 Task: Find the distance between Boston and New England Aquarium.
Action: Mouse moved to (244, 60)
Screenshot: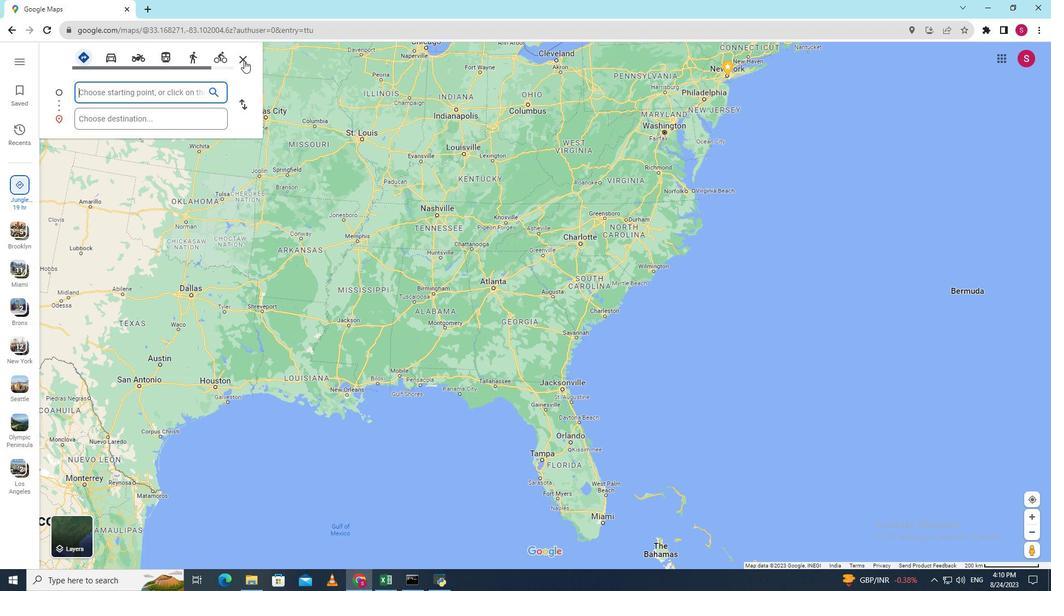 
Action: Mouse pressed left at (244, 60)
Screenshot: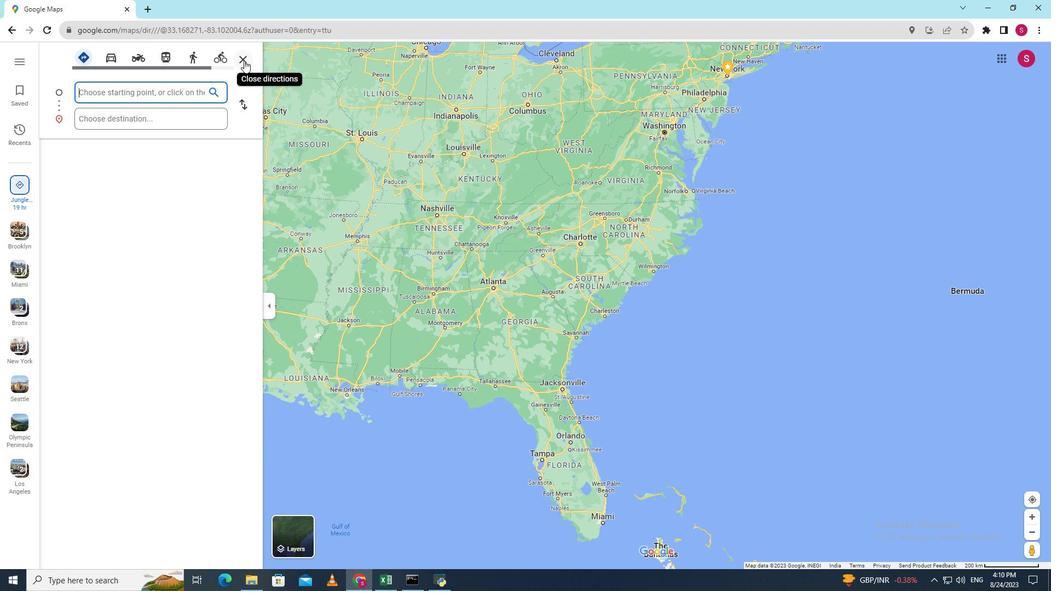 
Action: Key pressed <Key.shift><Key.shift><Key.shift><Key.shift><Key.shift><Key.shift><Key.shift><Key.shift><Key.shift><Key.shift><Key.shift><Key.shift>Boston
Screenshot: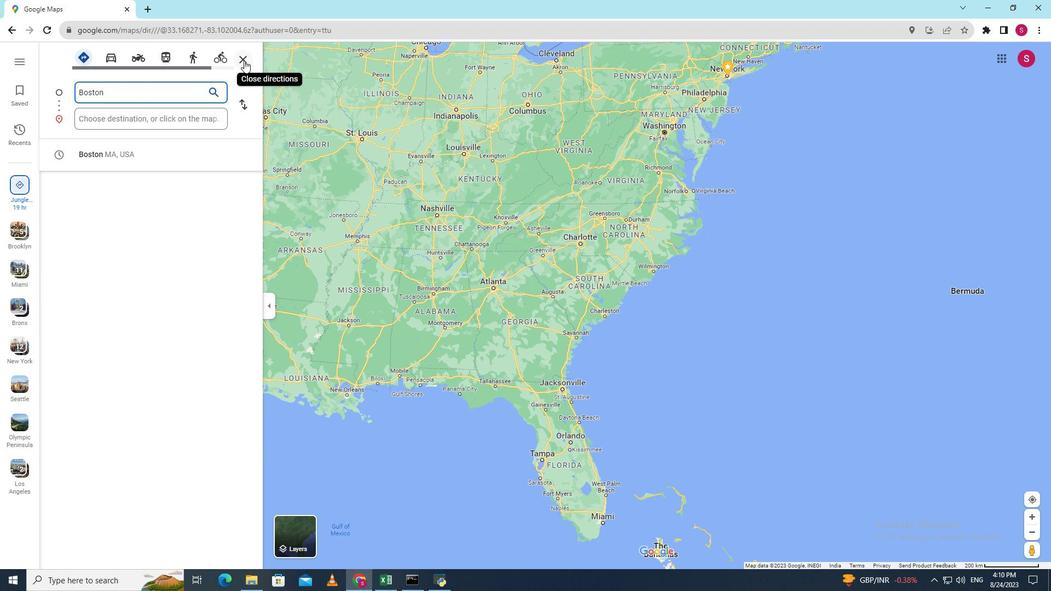 
Action: Mouse moved to (175, 118)
Screenshot: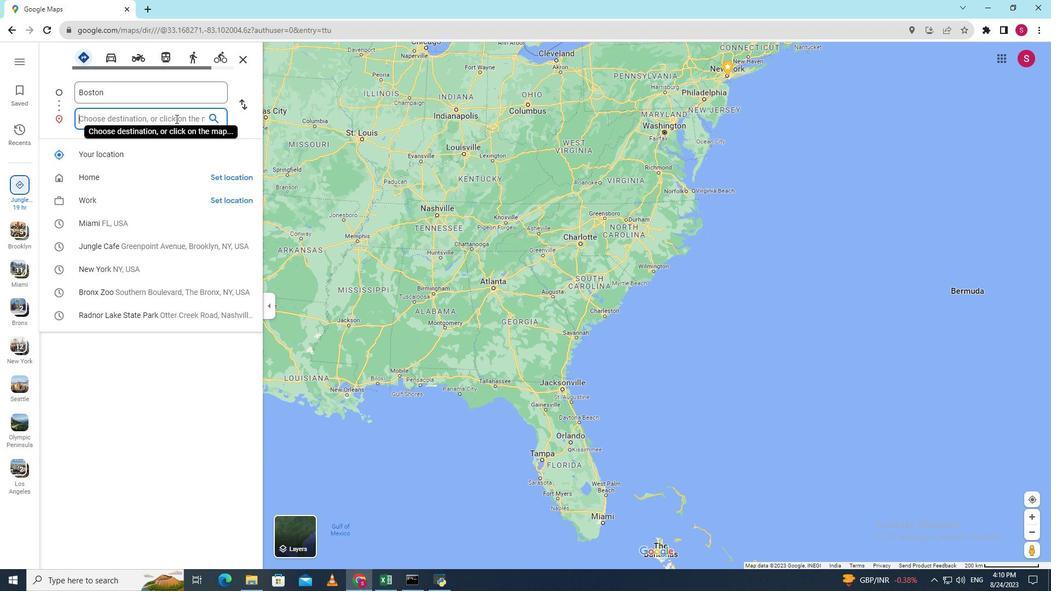 
Action: Mouse pressed left at (175, 118)
Screenshot: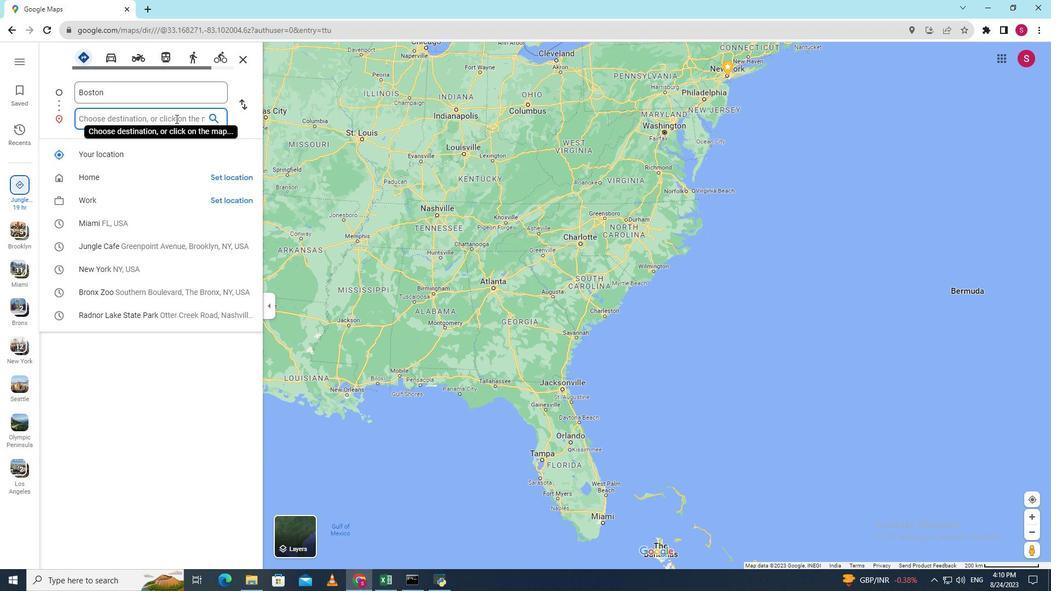 
Action: Key pressed <Key.shift><Key.shift><Key.shift><Key.shift><Key.shift><Key.shift><Key.shift><Key.shift><Key.shift><Key.shift><Key.shift><Key.shift><Key.shift><Key.shift><Key.shift><Key.shift><Key.shift>New<Key.space><Key.shift>Englandf<Key.space><Key.shift>Aquarium<Key.enter>
Screenshot: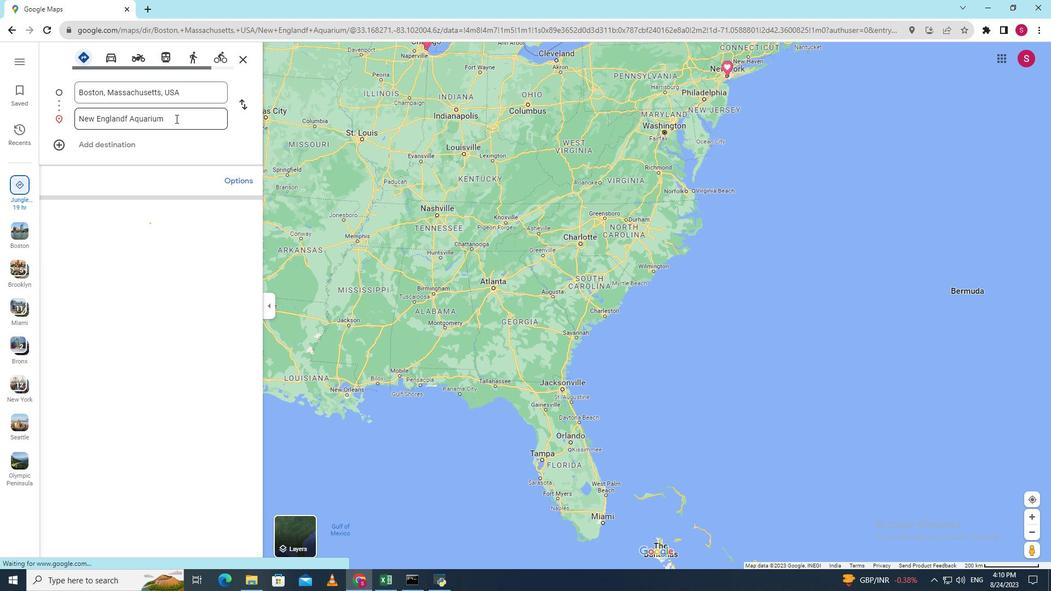 
Action: Mouse moved to (466, 349)
Screenshot: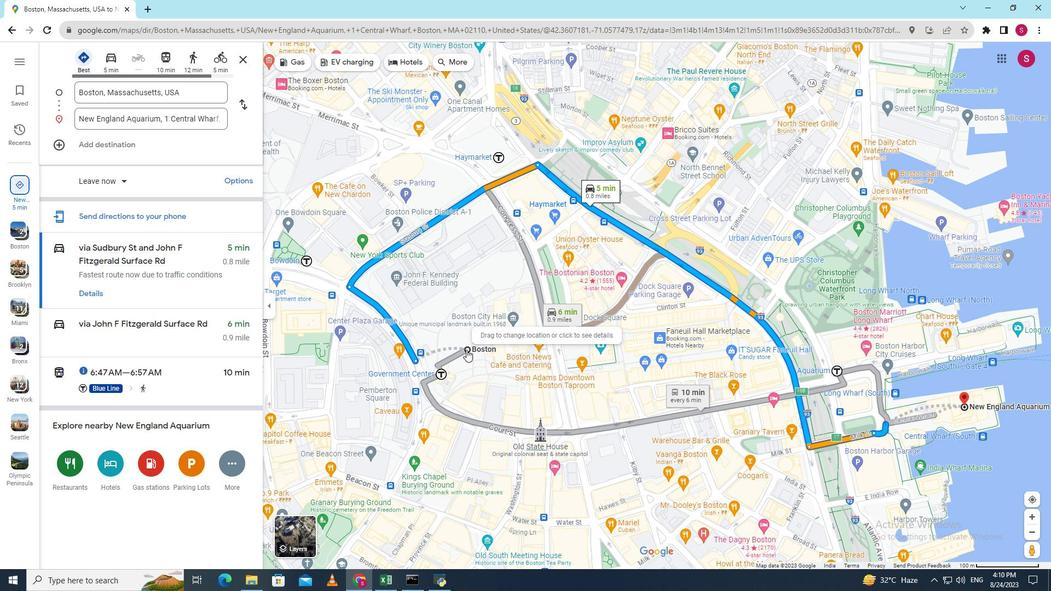 
Action: Mouse pressed right at (466, 349)
Screenshot: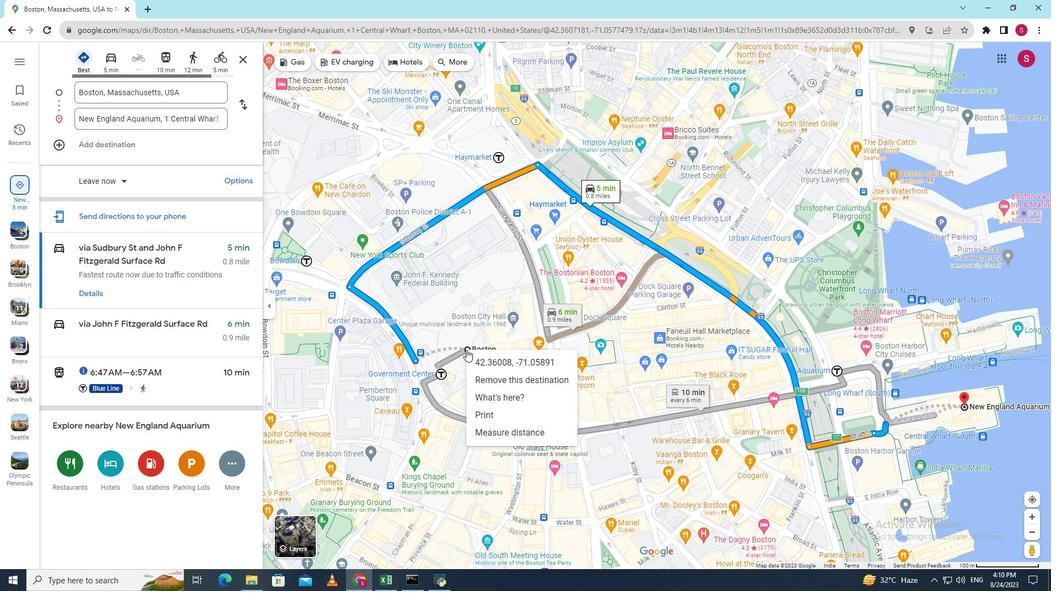 
Action: Mouse moved to (503, 433)
Screenshot: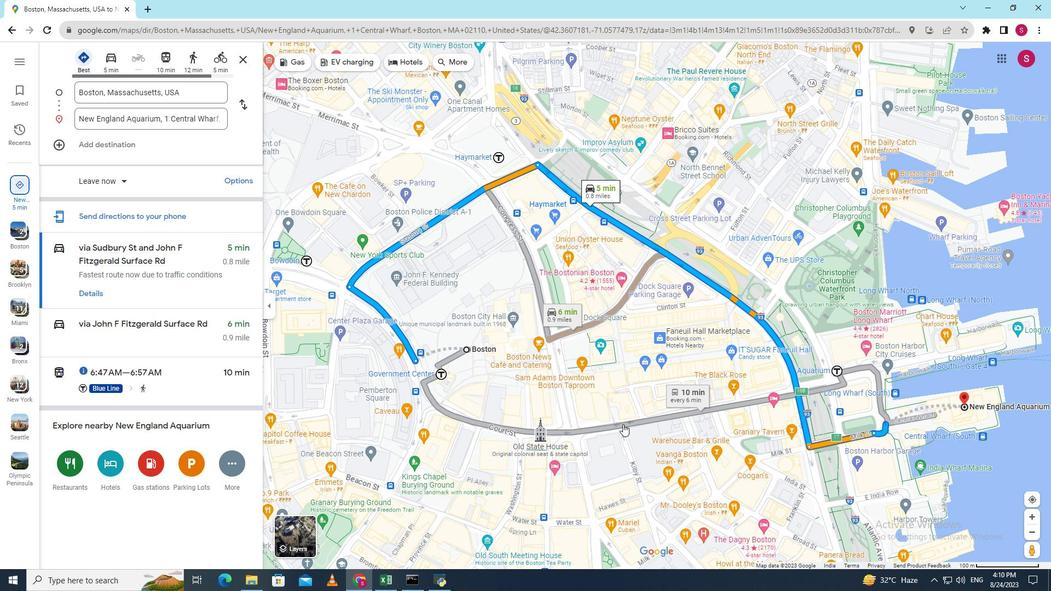
Action: Mouse pressed left at (503, 433)
Screenshot: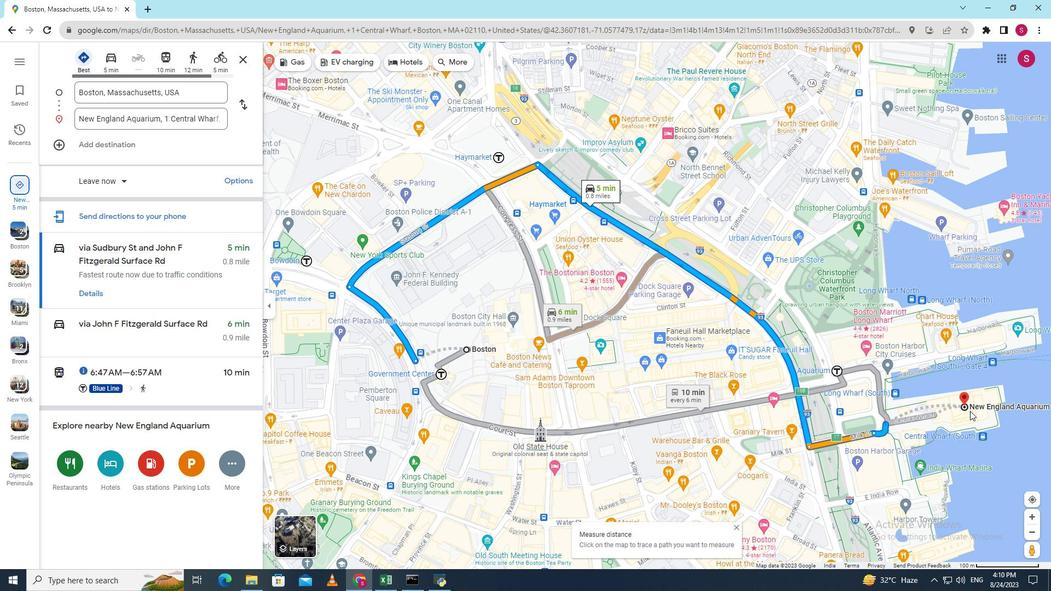 
Action: Mouse moved to (963, 406)
Screenshot: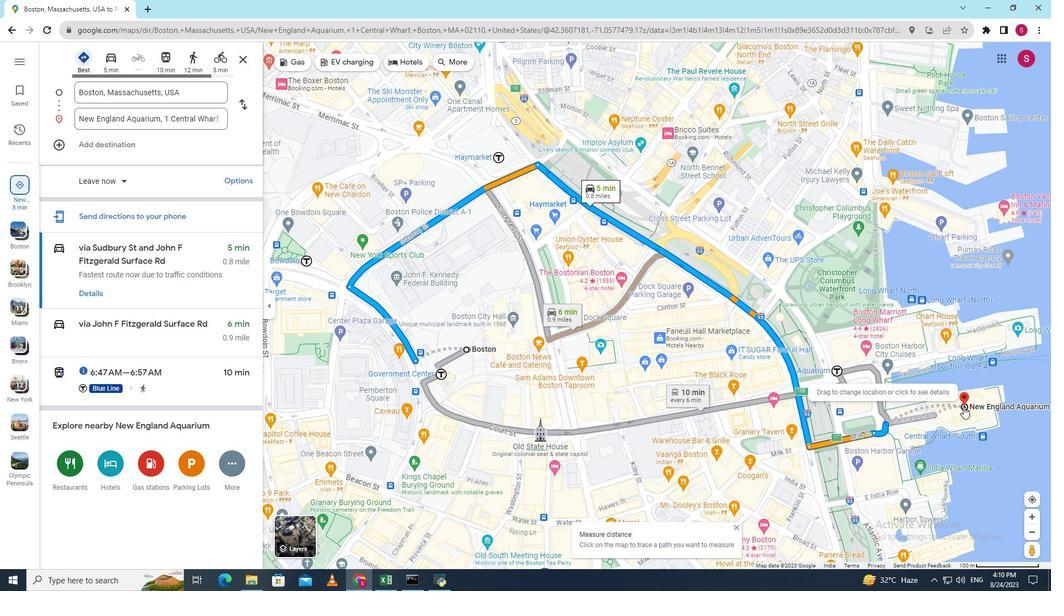 
Action: Mouse pressed right at (963, 406)
Screenshot: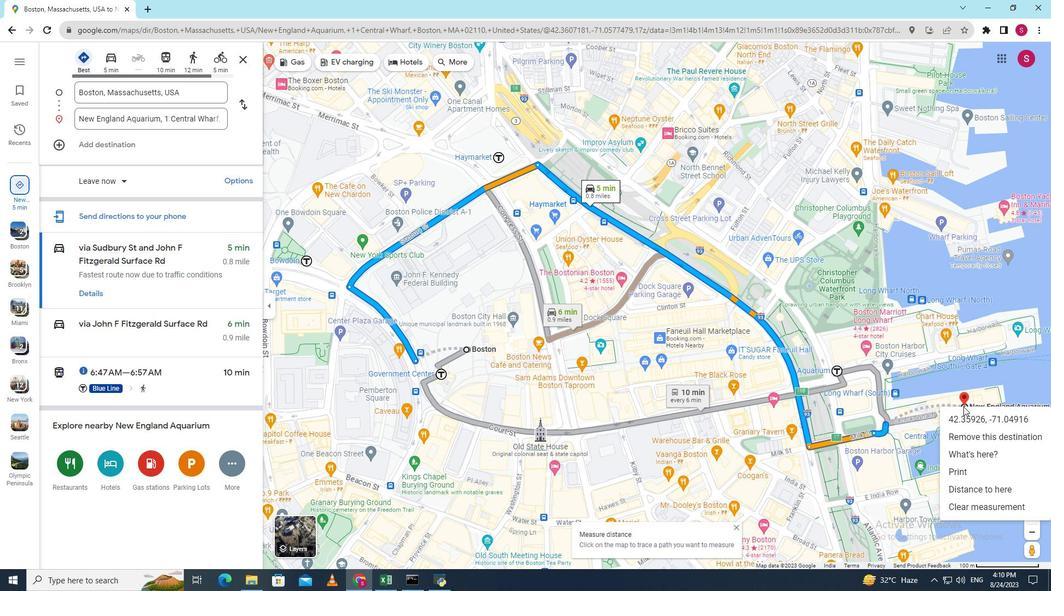 
Action: Mouse moved to (969, 487)
Screenshot: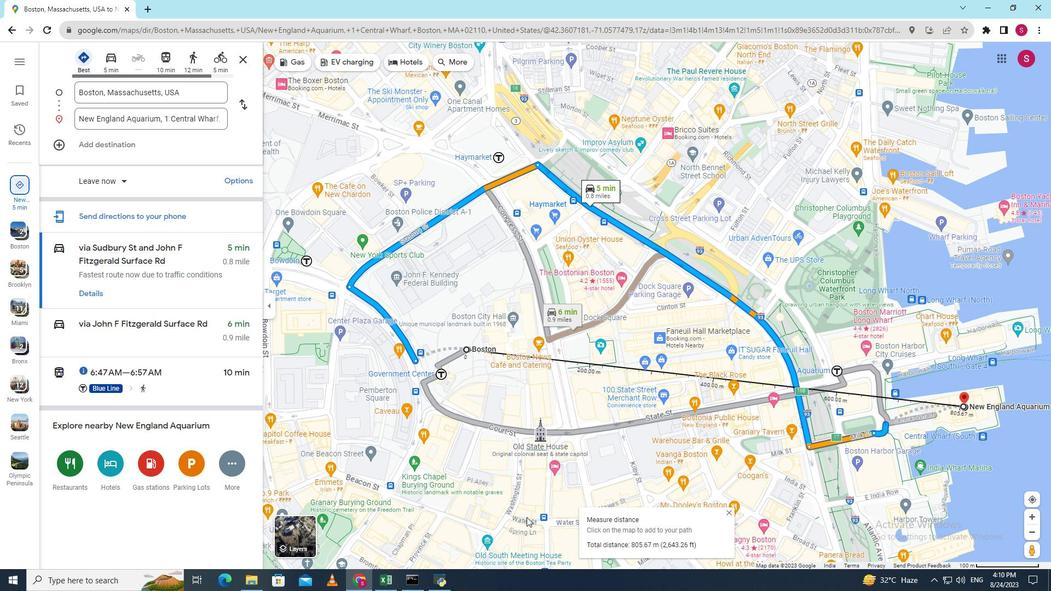 
Action: Mouse pressed left at (969, 487)
Screenshot: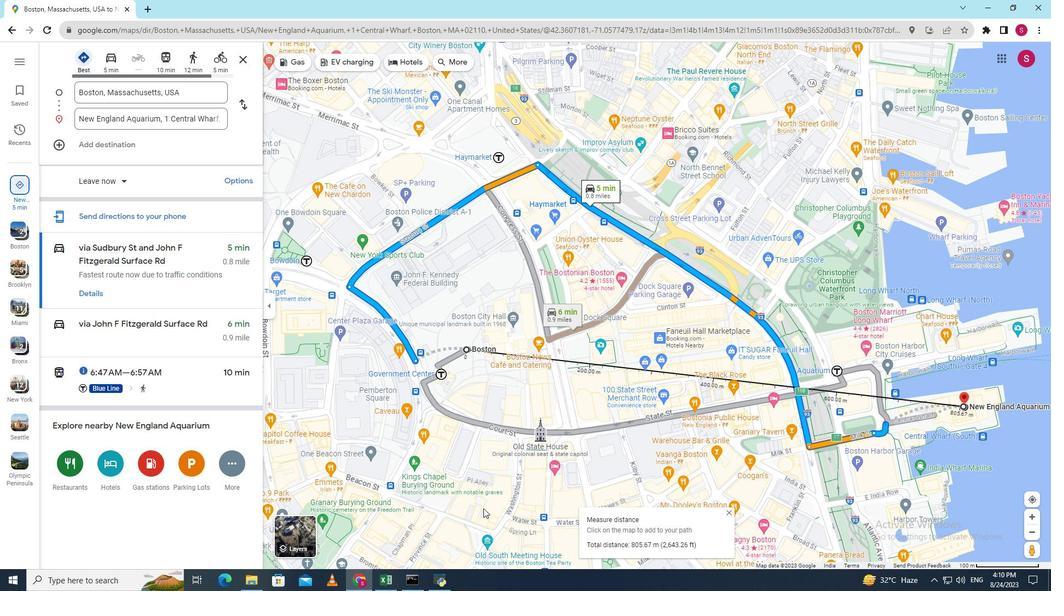 
Action: Mouse moved to (586, 543)
Screenshot: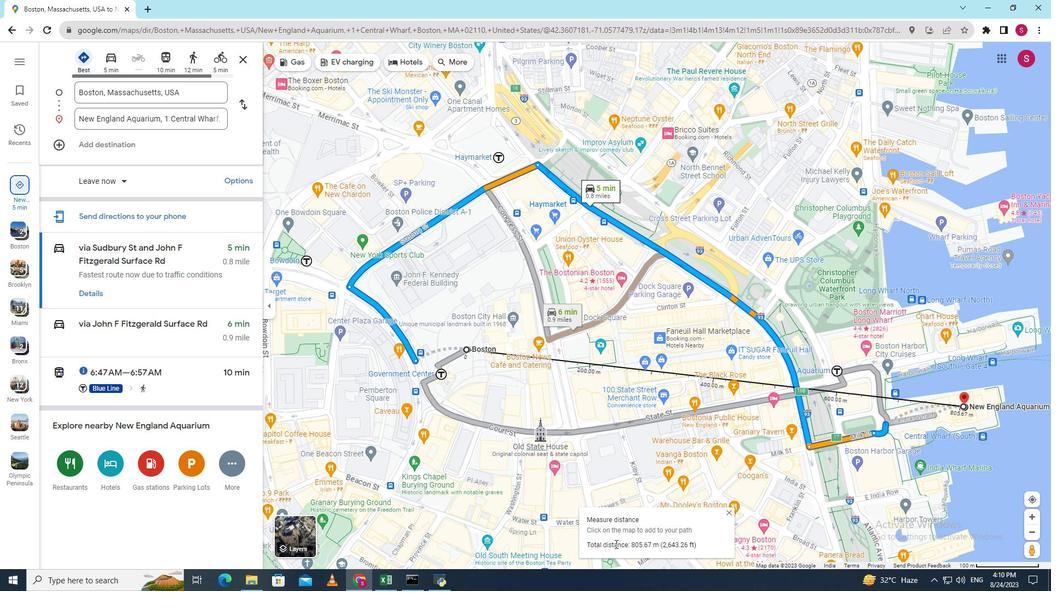 
Action: Mouse pressed left at (586, 543)
Screenshot: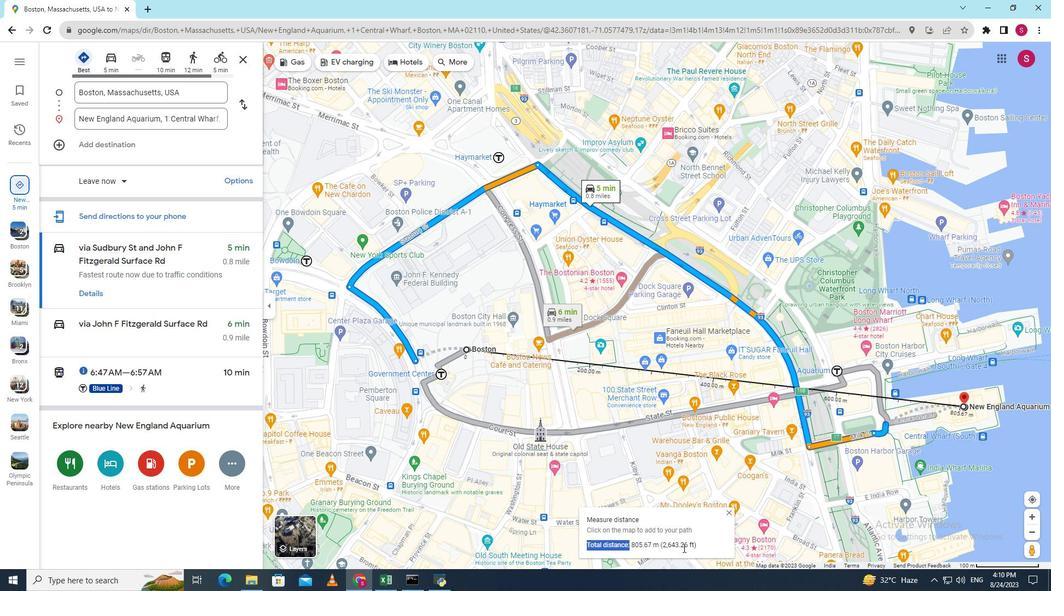 
Action: Mouse moved to (719, 549)
Screenshot: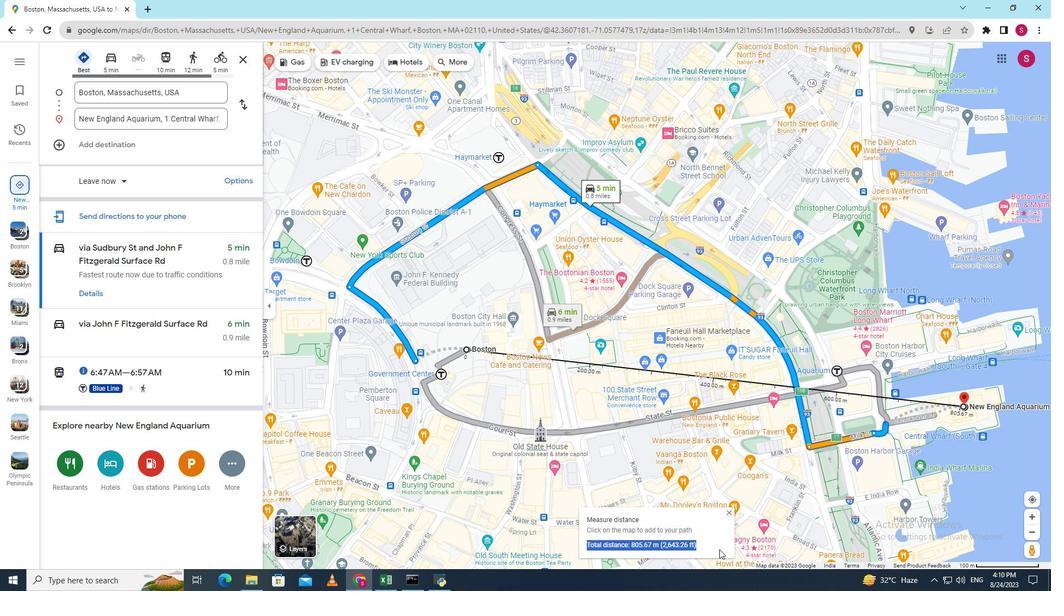 
